 Task: Change the panel layout to auto.
Action: Mouse moved to (1052, 32)
Screenshot: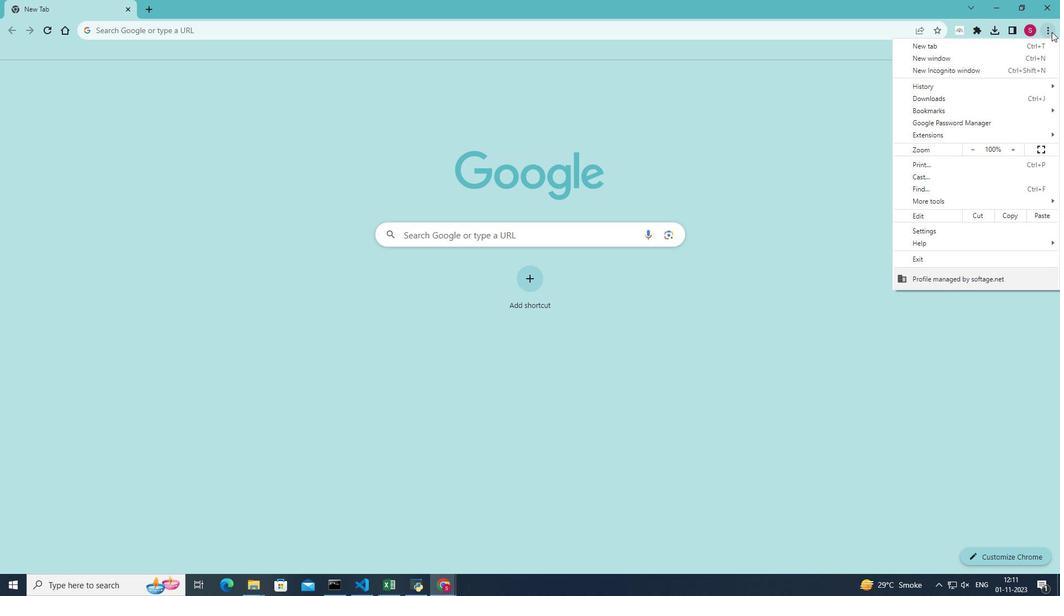 
Action: Mouse pressed left at (1052, 32)
Screenshot: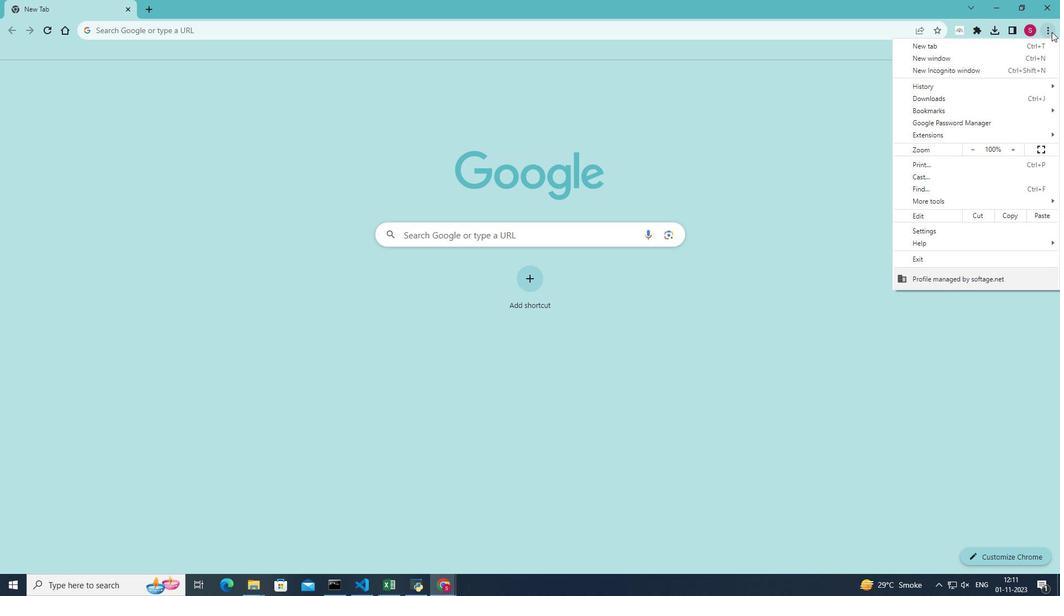 
Action: Mouse moved to (946, 199)
Screenshot: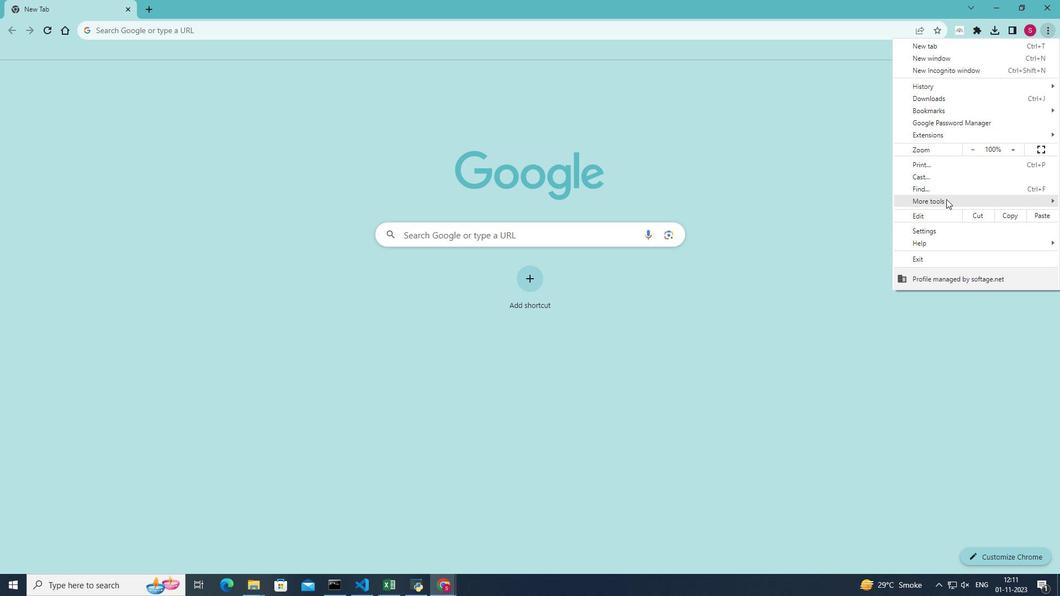 
Action: Mouse pressed left at (946, 199)
Screenshot: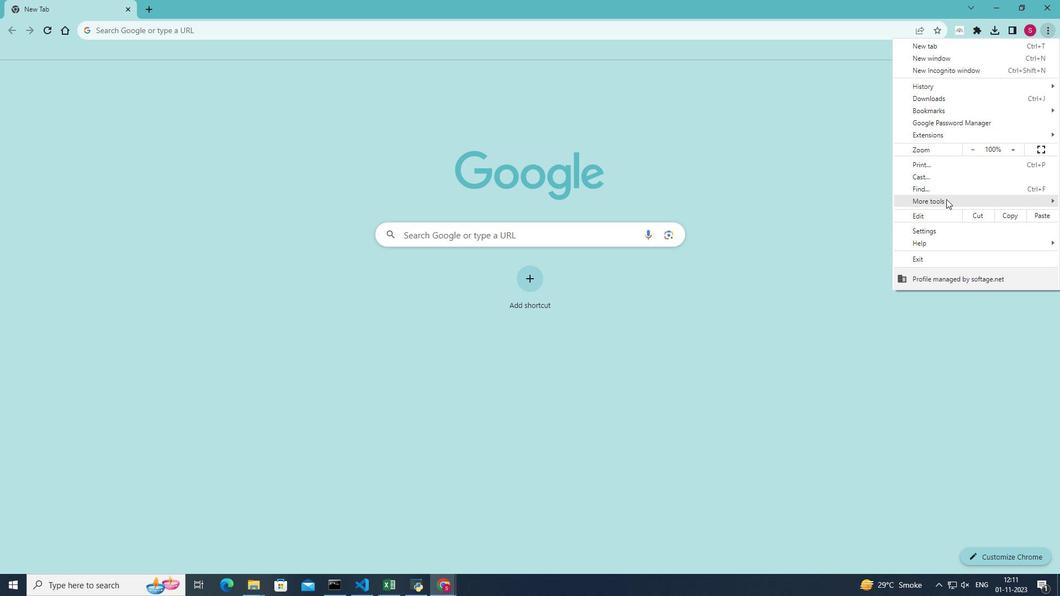 
Action: Mouse moved to (829, 283)
Screenshot: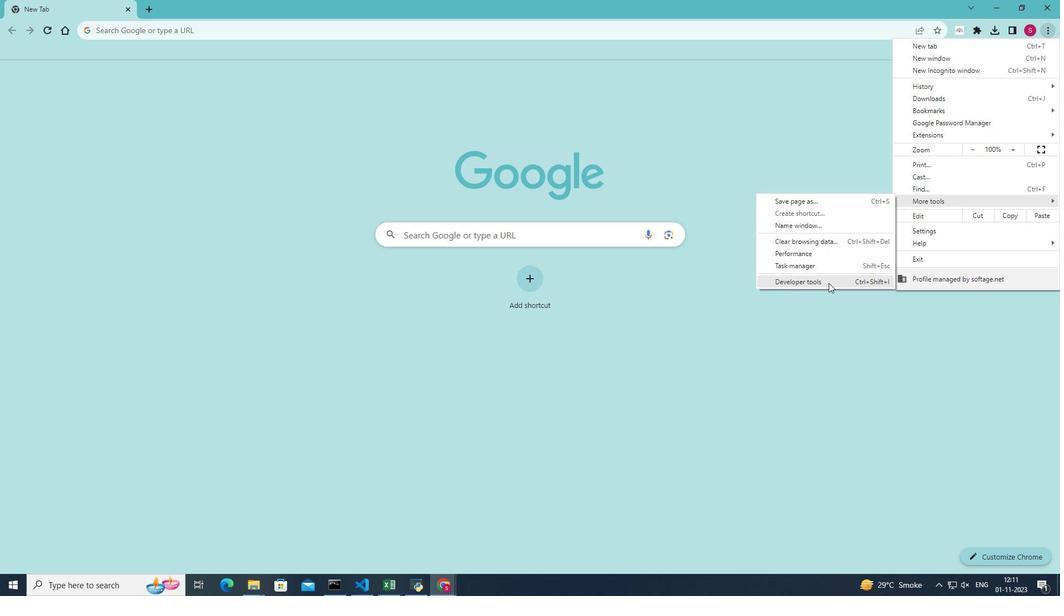 
Action: Mouse pressed left at (829, 283)
Screenshot: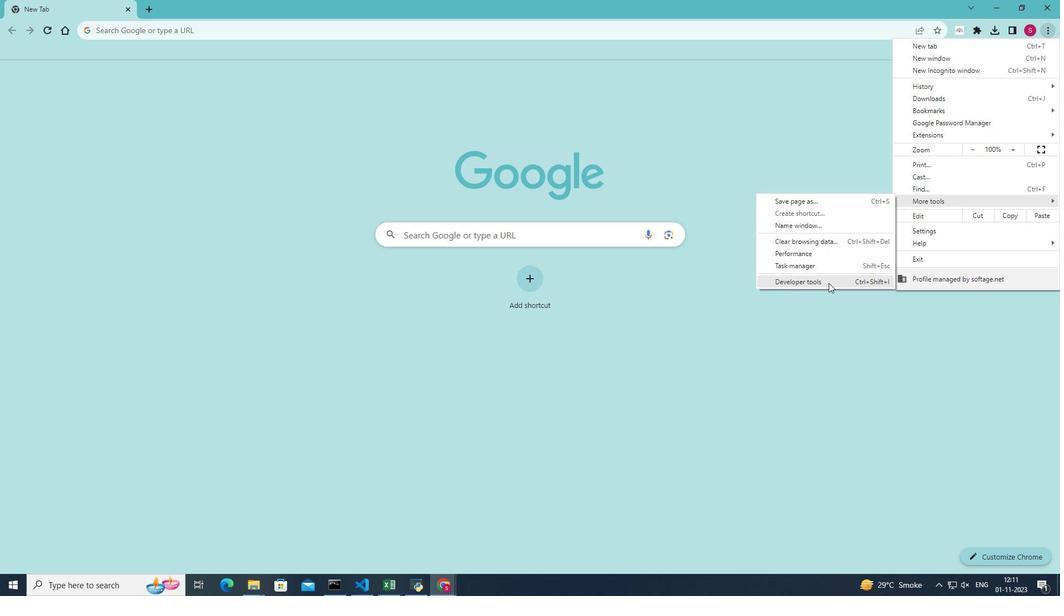 
Action: Mouse moved to (1019, 68)
Screenshot: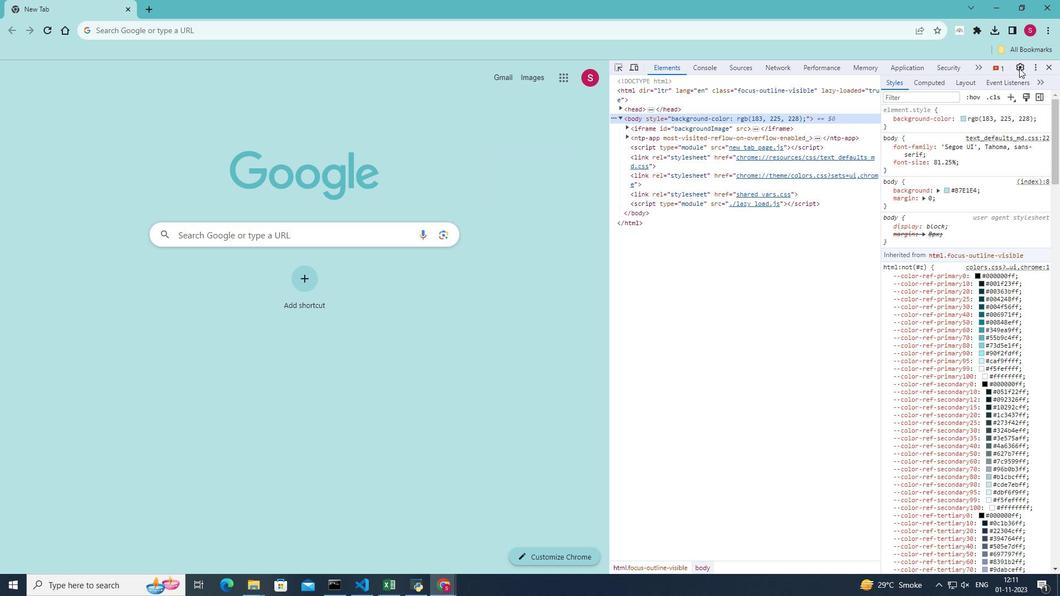 
Action: Mouse pressed left at (1019, 68)
Screenshot: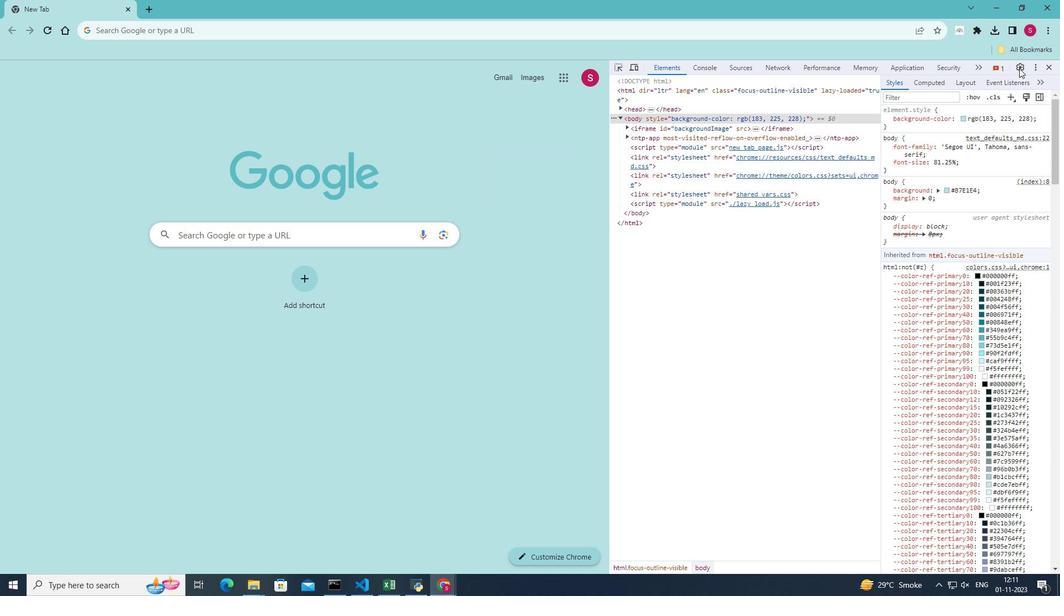 
Action: Mouse moved to (802, 156)
Screenshot: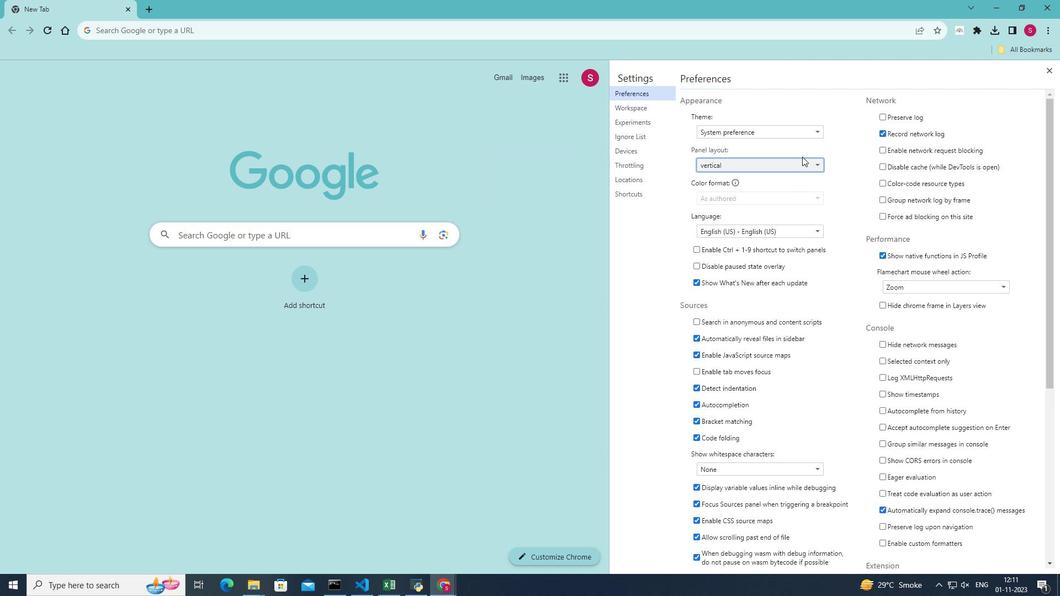 
Action: Mouse pressed left at (802, 156)
Screenshot: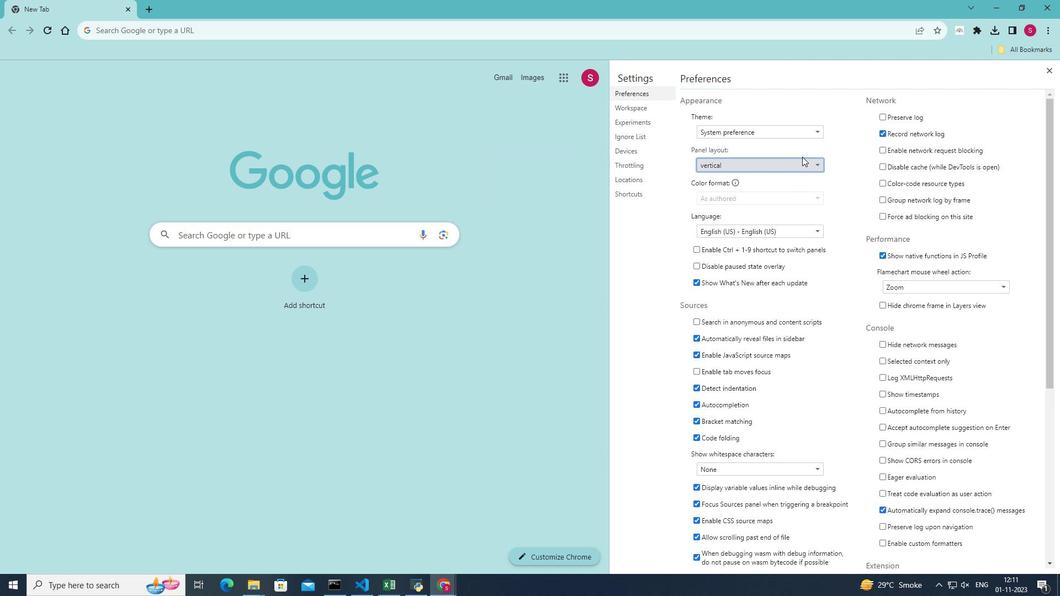 
Action: Mouse moved to (796, 164)
Screenshot: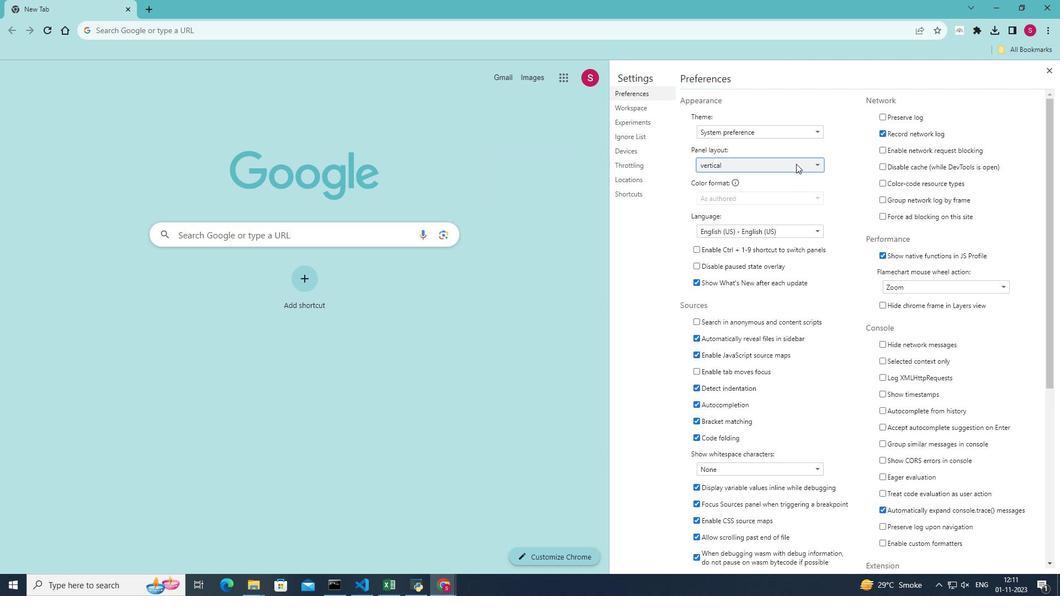 
Action: Mouse pressed left at (796, 164)
Screenshot: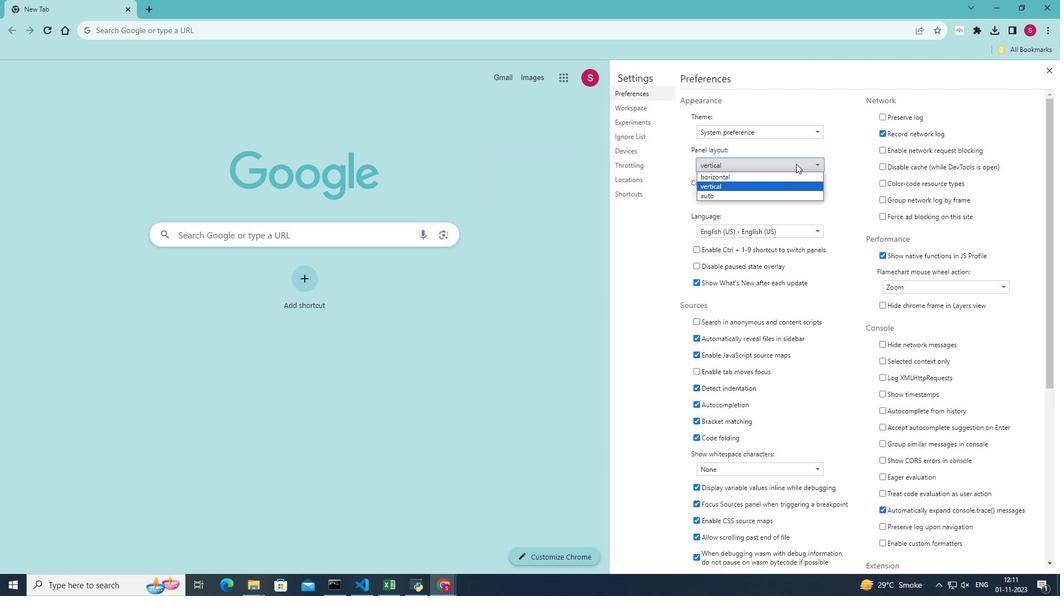 
Action: Mouse moved to (714, 195)
Screenshot: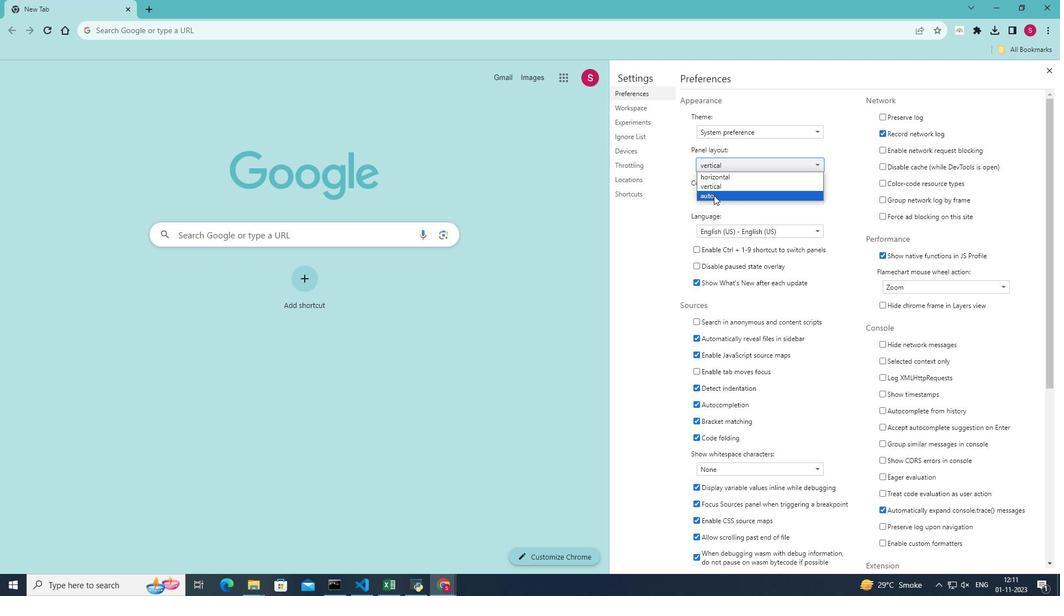 
Action: Mouse pressed left at (714, 195)
Screenshot: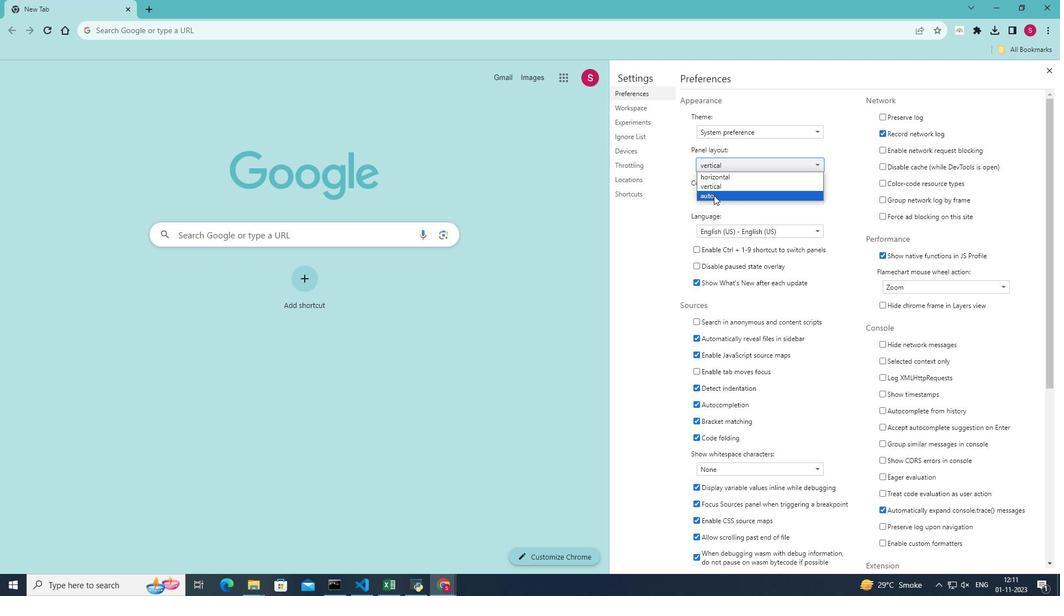 
